 Task: Disable the option Allow newsletter invitations.
Action: Mouse moved to (712, 94)
Screenshot: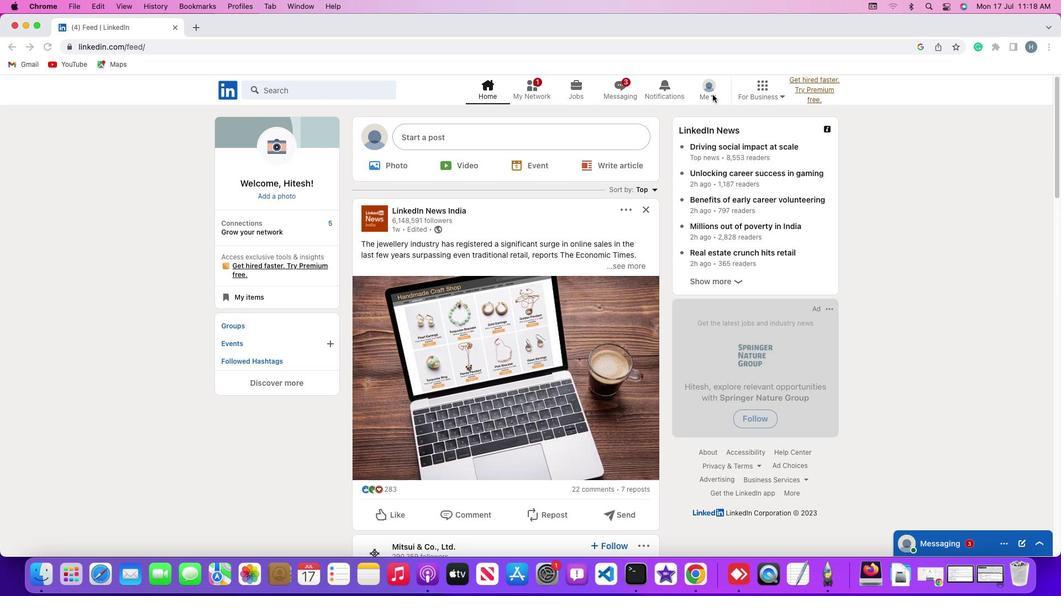 
Action: Mouse pressed left at (712, 94)
Screenshot: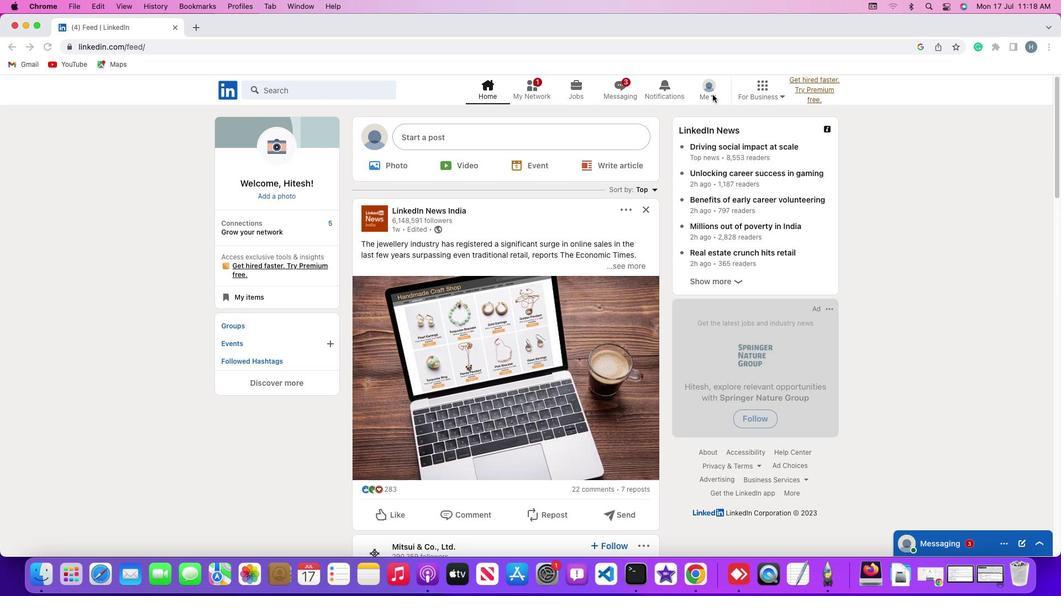 
Action: Mouse pressed left at (712, 94)
Screenshot: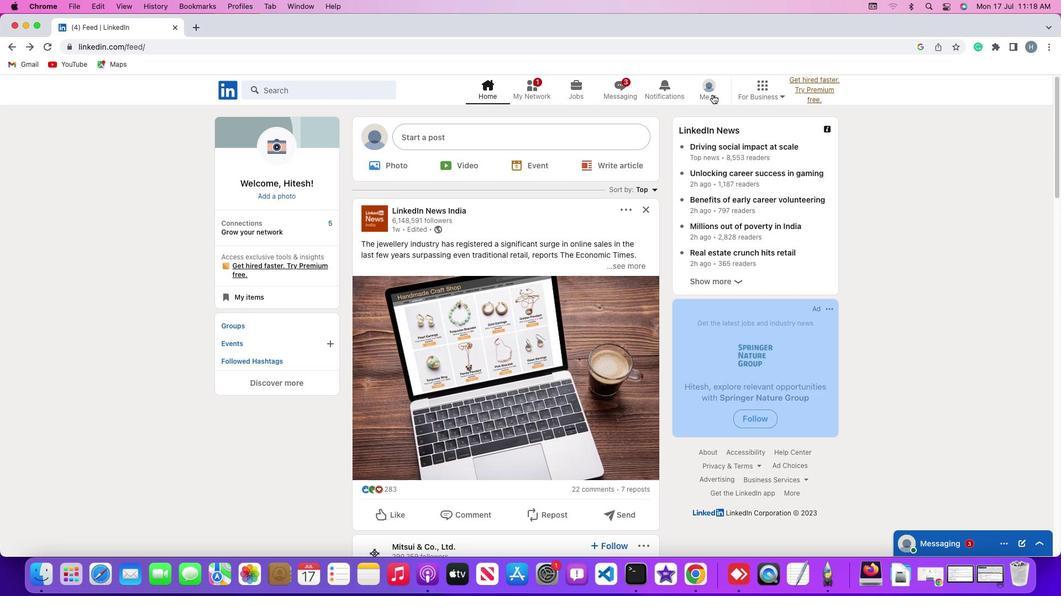 
Action: Mouse moved to (712, 96)
Screenshot: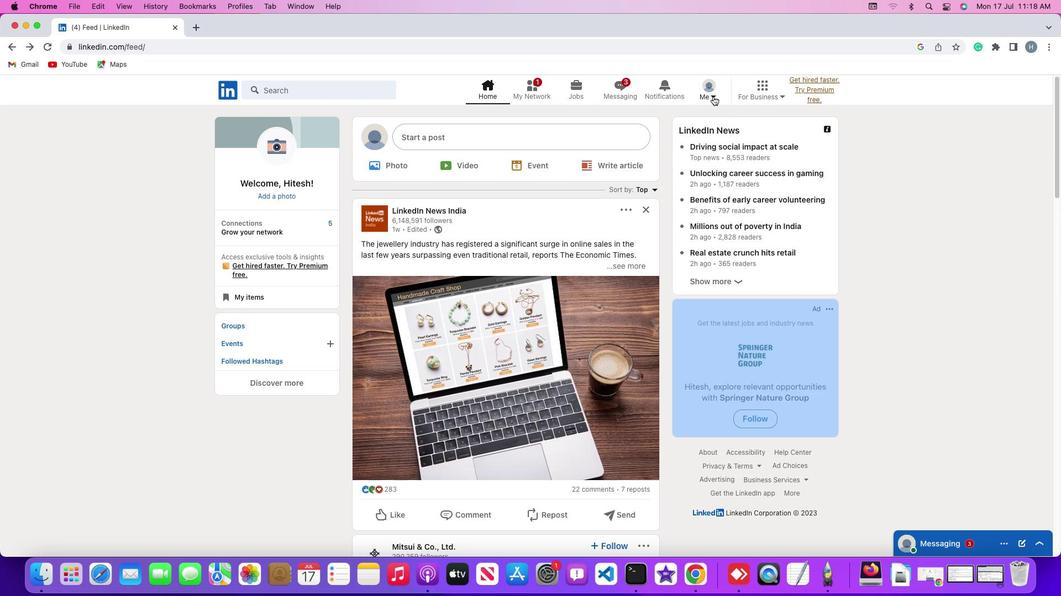 
Action: Mouse pressed left at (712, 96)
Screenshot: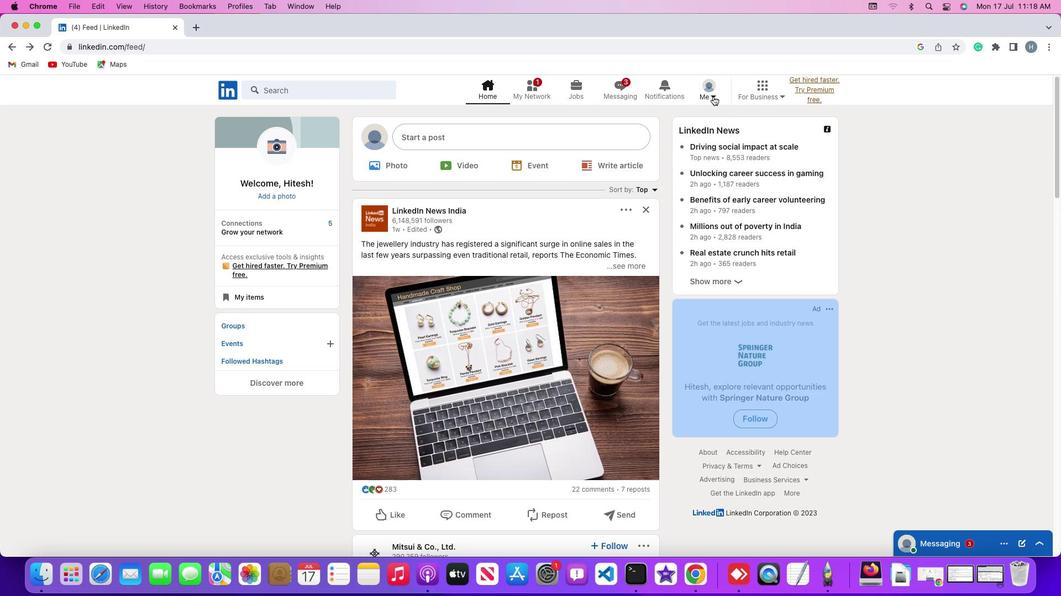 
Action: Mouse moved to (653, 211)
Screenshot: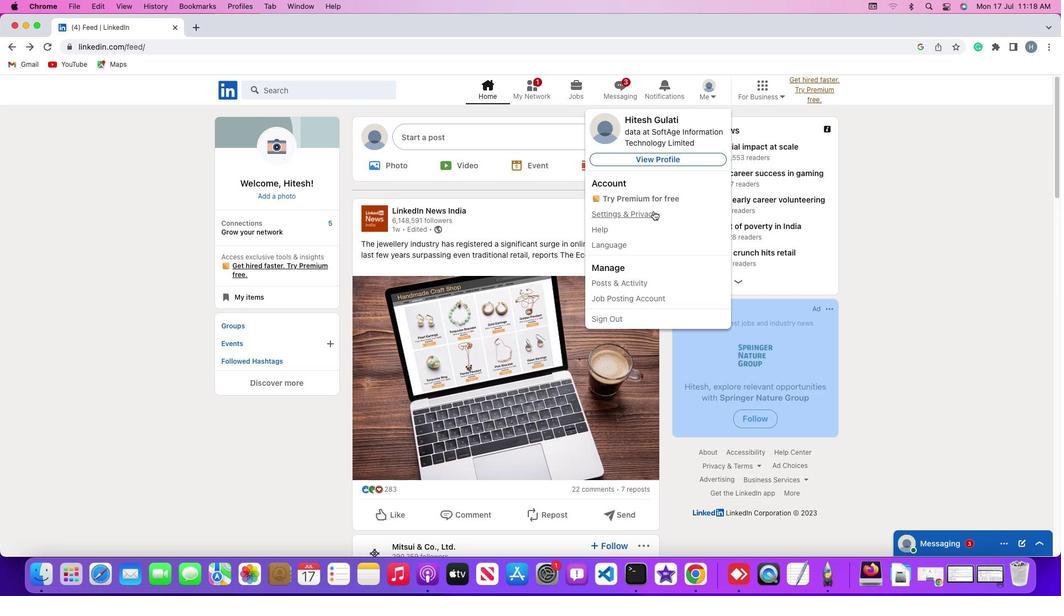 
Action: Mouse pressed left at (653, 211)
Screenshot: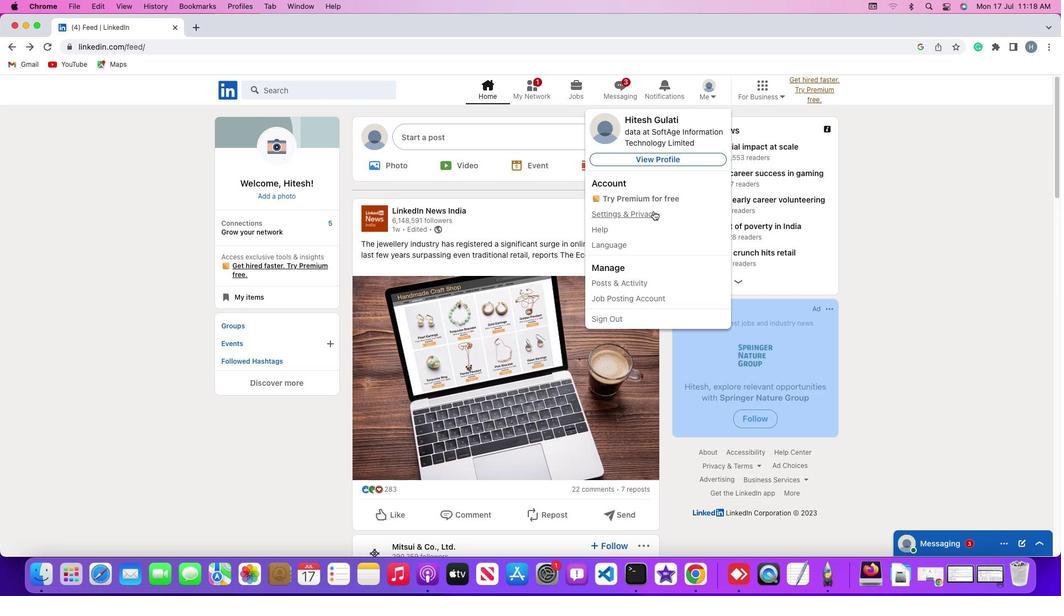 
Action: Mouse moved to (79, 292)
Screenshot: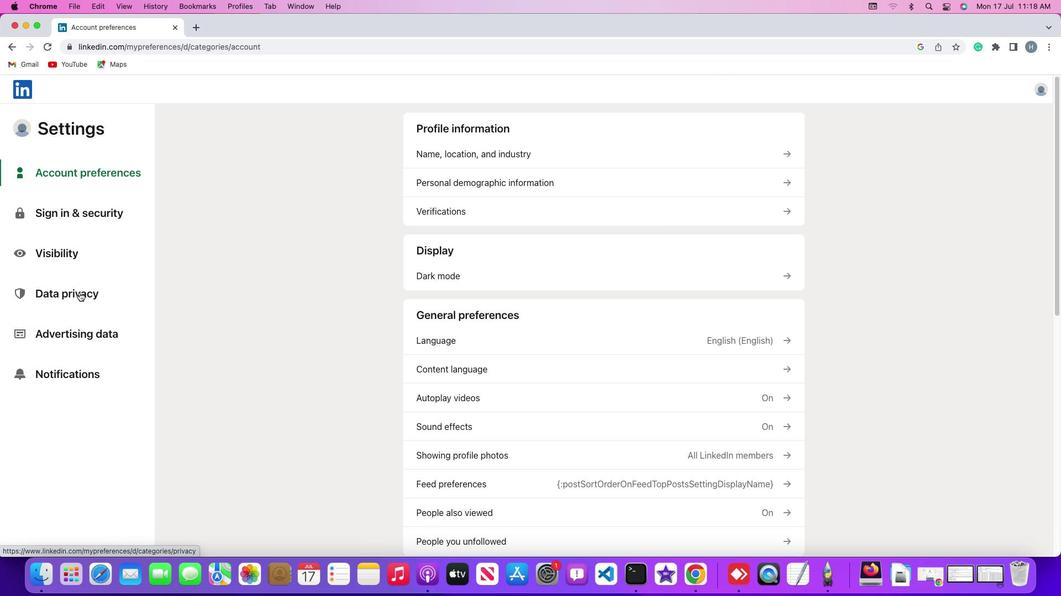 
Action: Mouse pressed left at (79, 292)
Screenshot: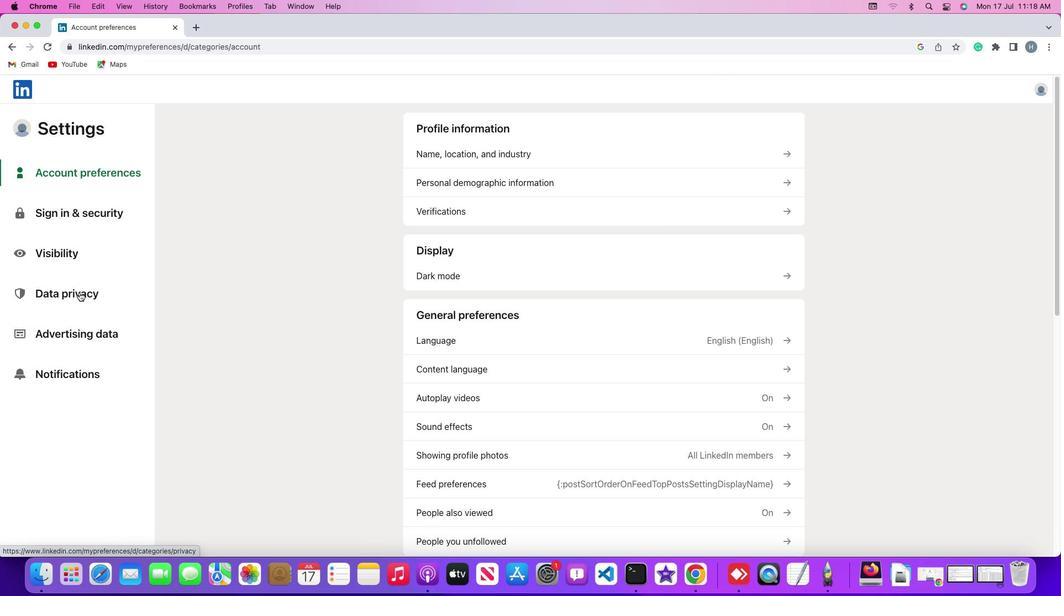 
Action: Mouse pressed left at (79, 292)
Screenshot: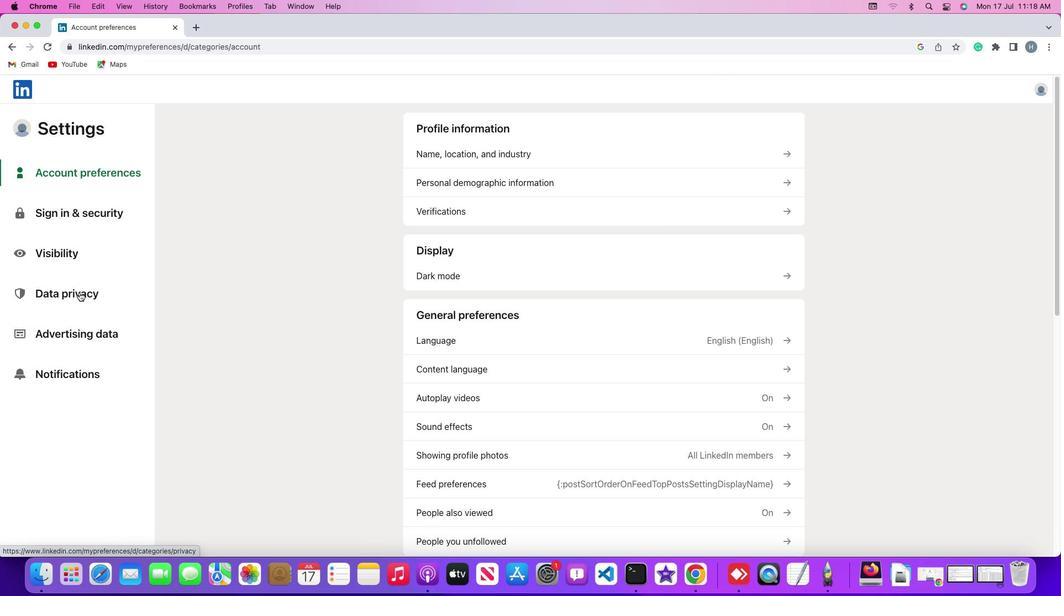 
Action: Mouse moved to (451, 390)
Screenshot: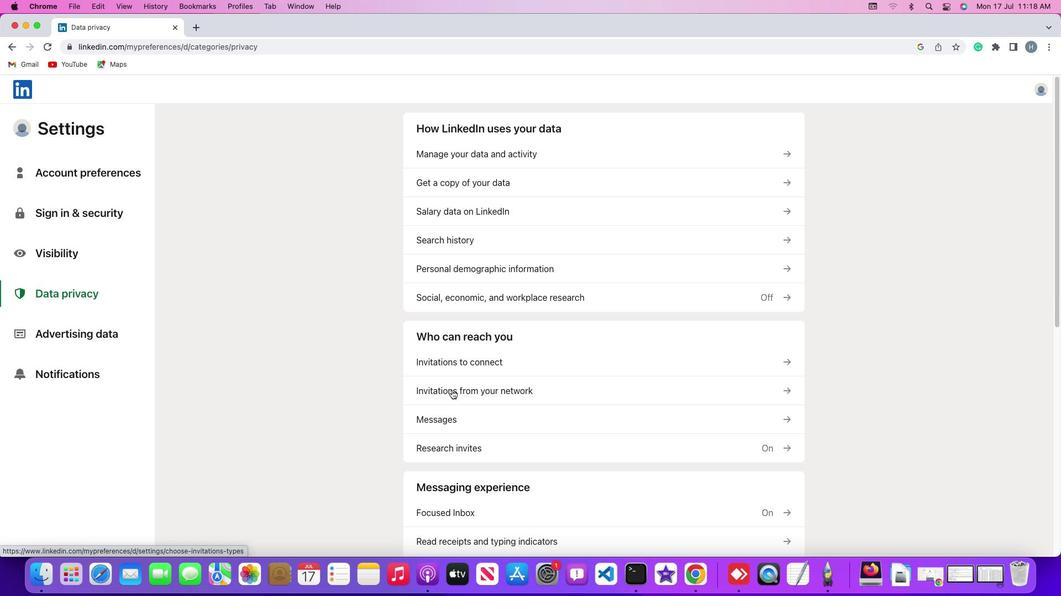 
Action: Mouse pressed left at (451, 390)
Screenshot: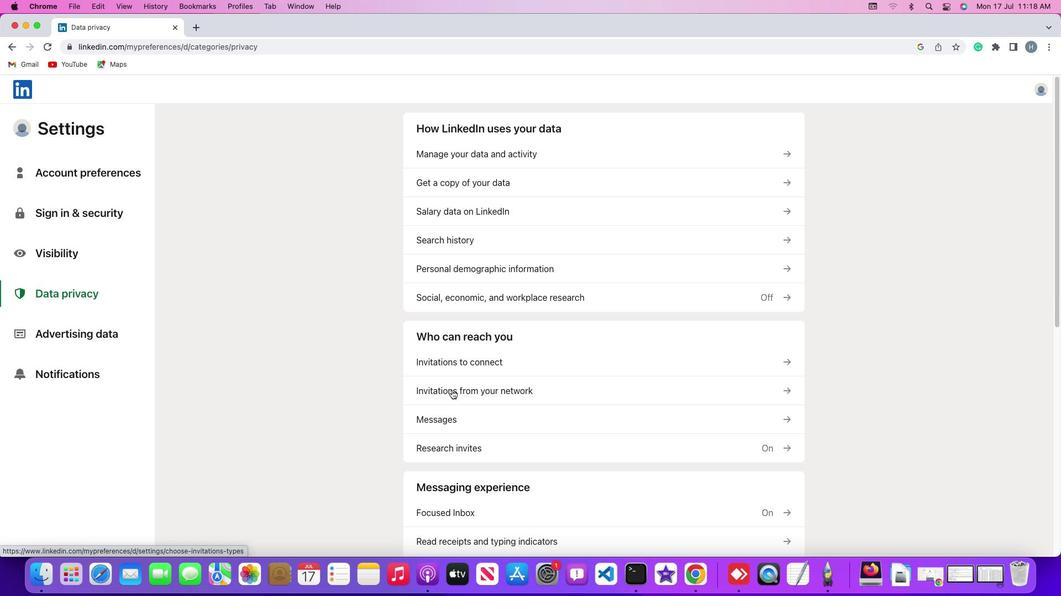
Action: Mouse moved to (773, 307)
Screenshot: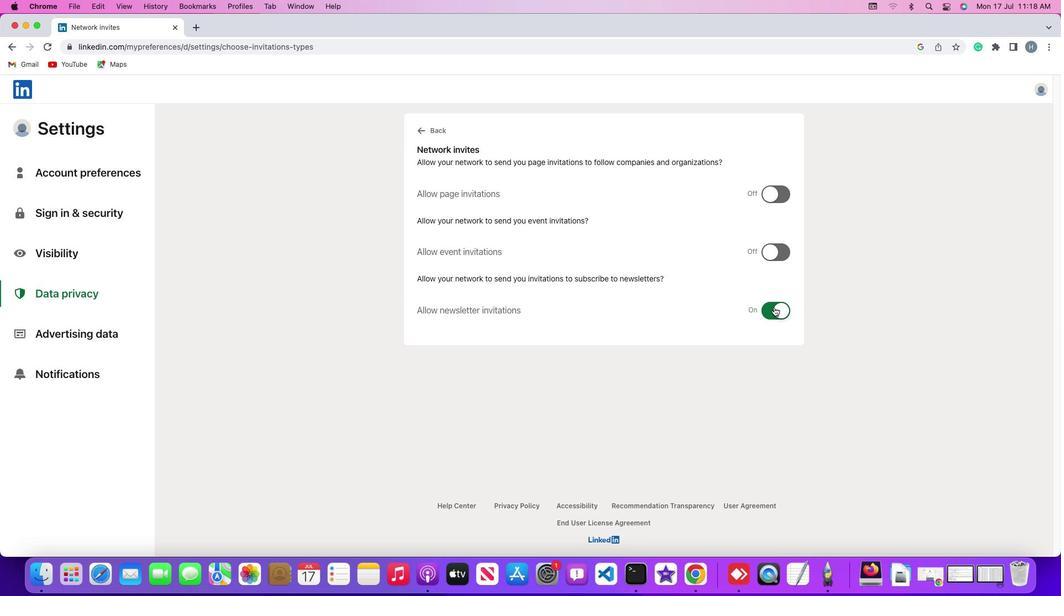 
Action: Mouse pressed left at (773, 307)
Screenshot: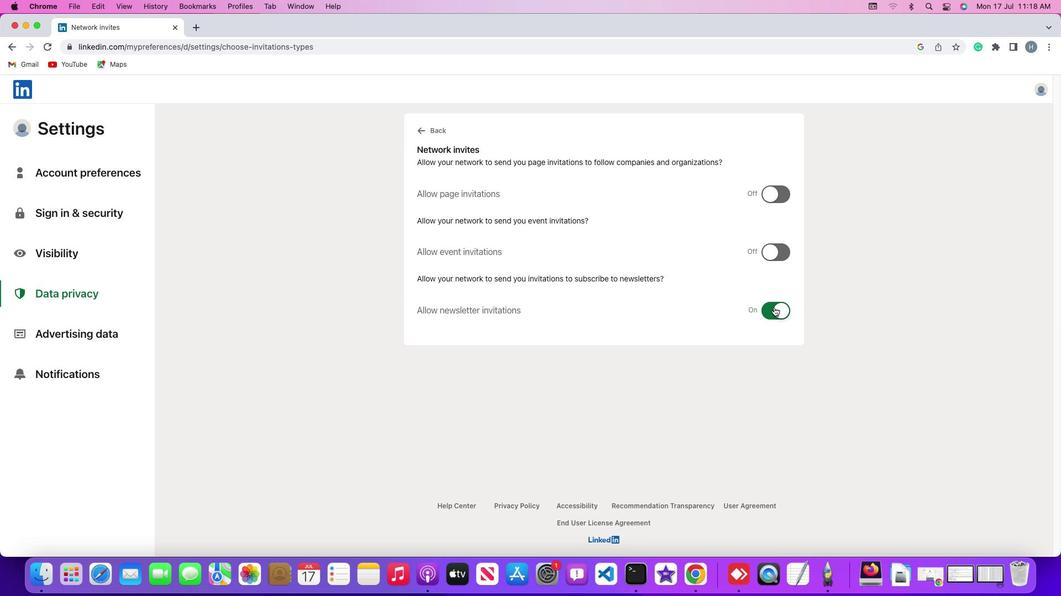 
Action: Mouse moved to (809, 321)
Screenshot: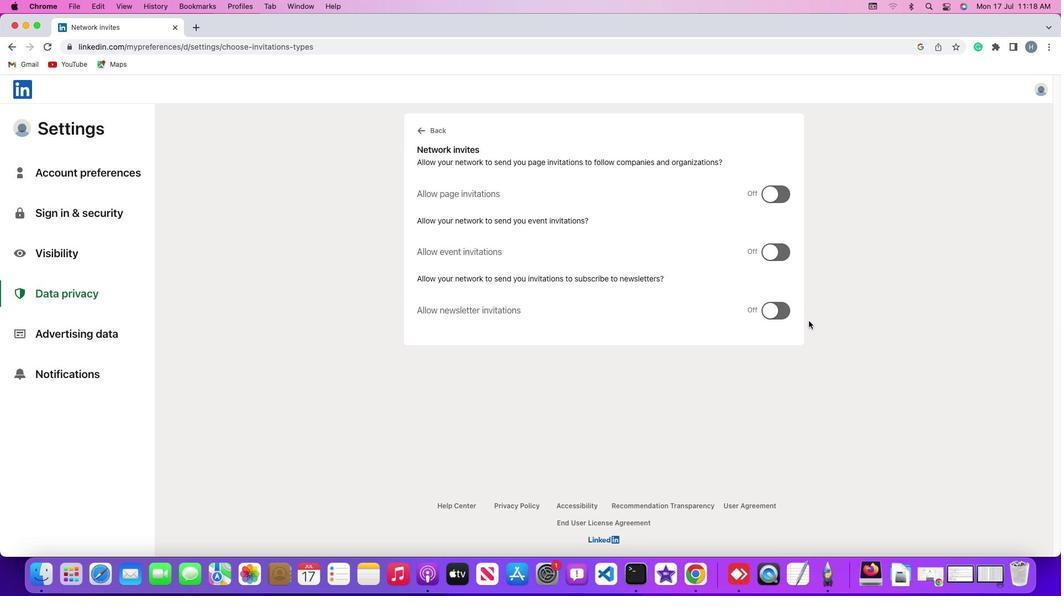 
